 Task: Change the zoom level of the current page to 125% from device toolbar.
Action: Mouse moved to (1052, 26)
Screenshot: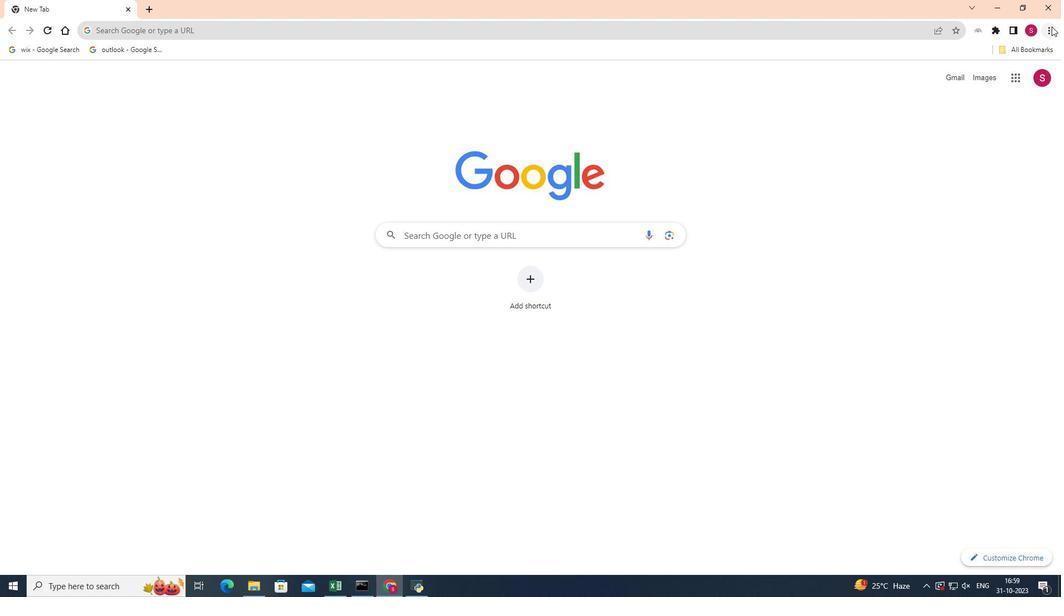 
Action: Mouse pressed left at (1052, 26)
Screenshot: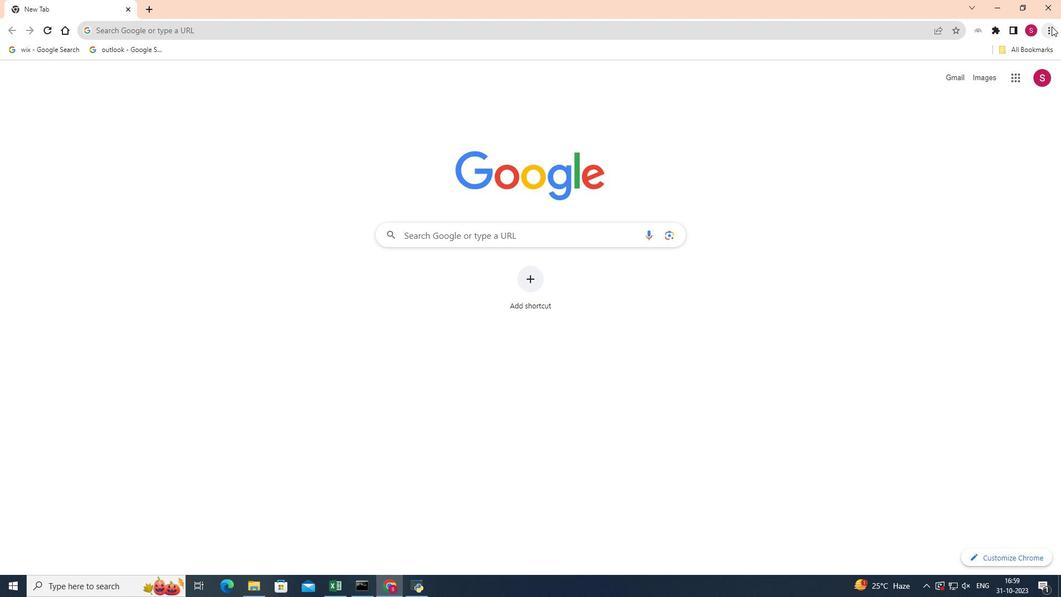 
Action: Mouse moved to (931, 201)
Screenshot: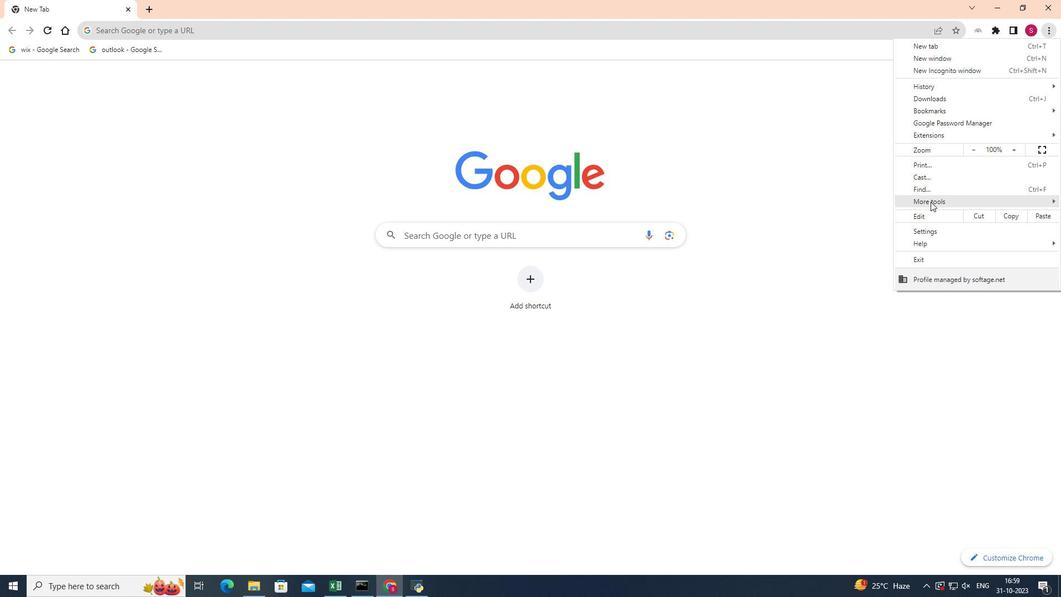 
Action: Mouse pressed left at (931, 201)
Screenshot: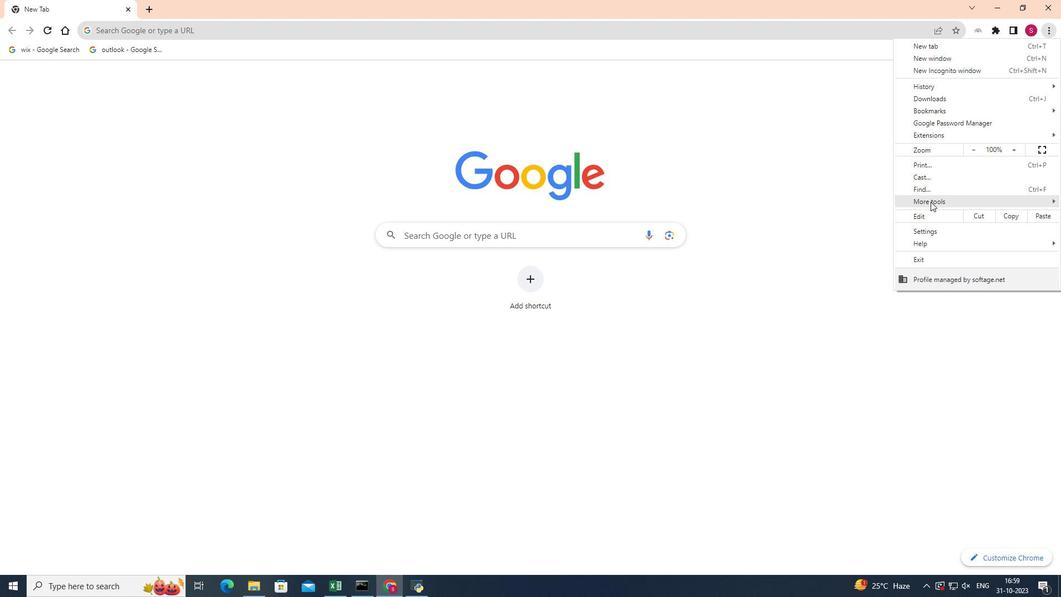 
Action: Mouse moved to (815, 281)
Screenshot: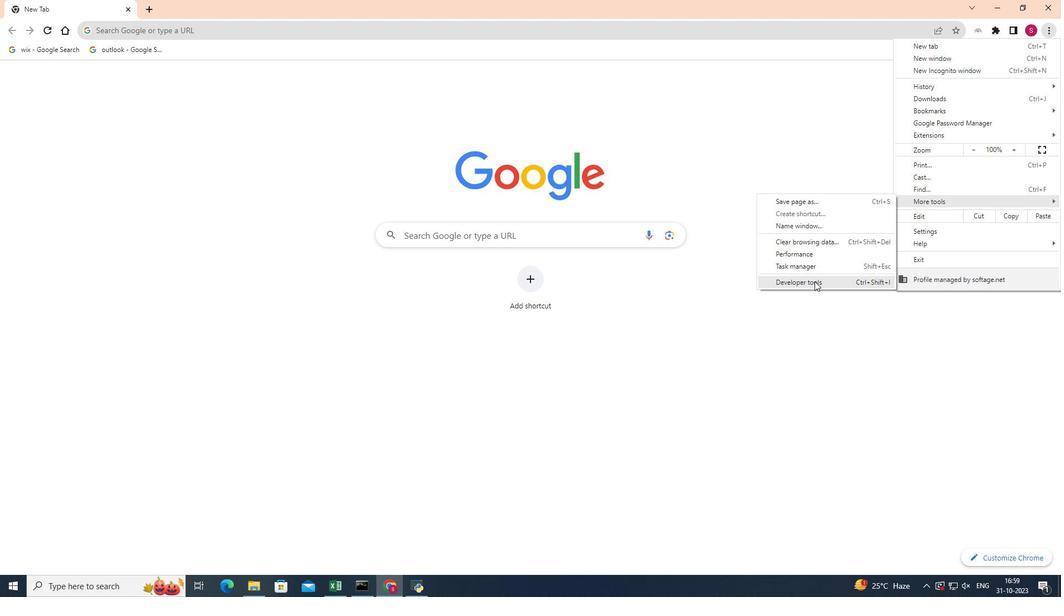 
Action: Mouse pressed left at (815, 281)
Screenshot: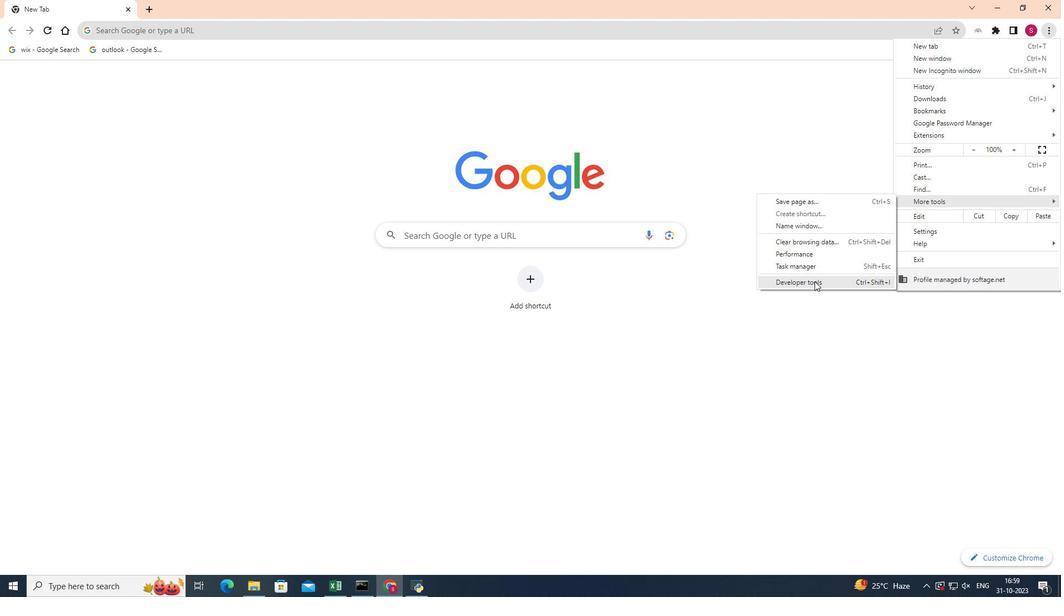 
Action: Mouse moved to (779, 67)
Screenshot: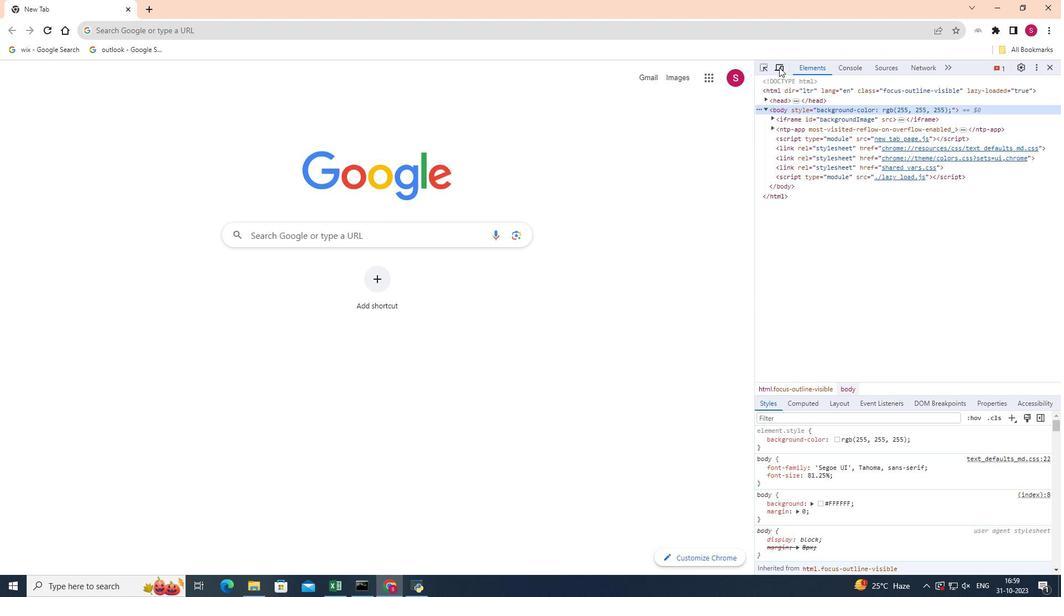 
Action: Mouse pressed left at (779, 67)
Screenshot: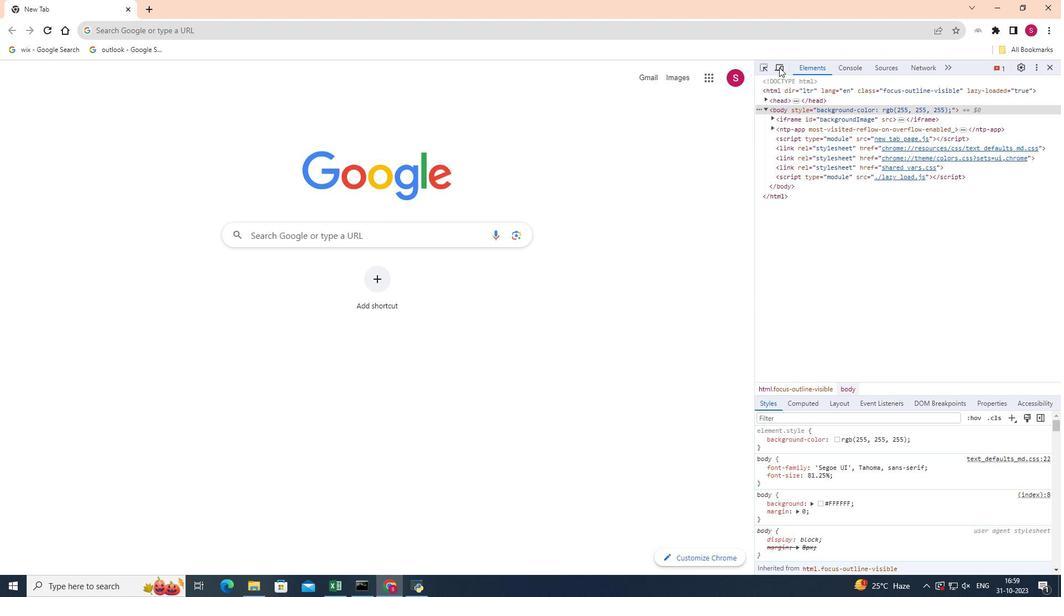 
Action: Mouse moved to (439, 69)
Screenshot: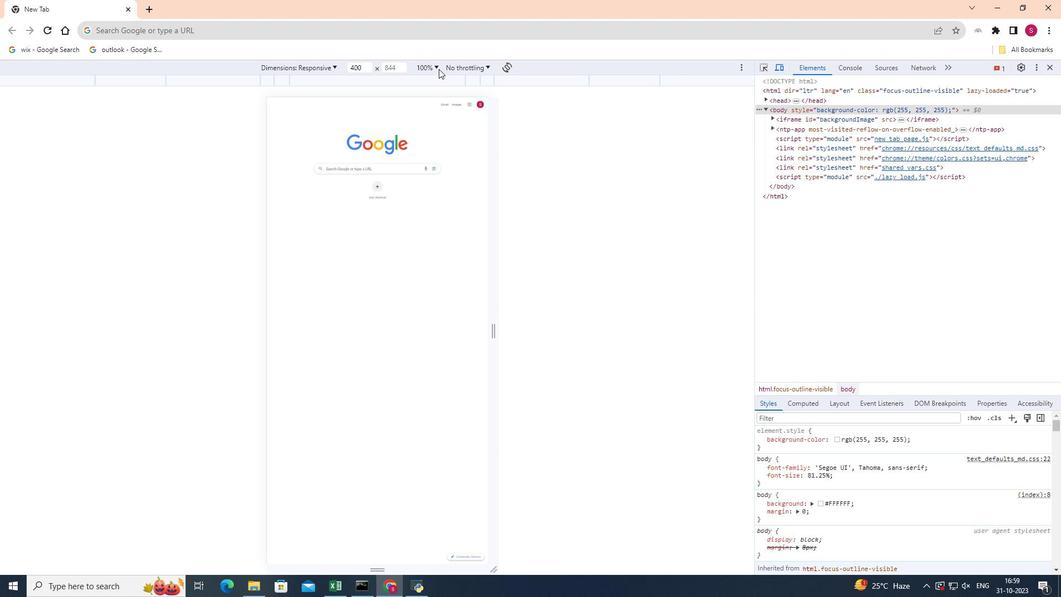 
Action: Mouse pressed left at (439, 69)
Screenshot: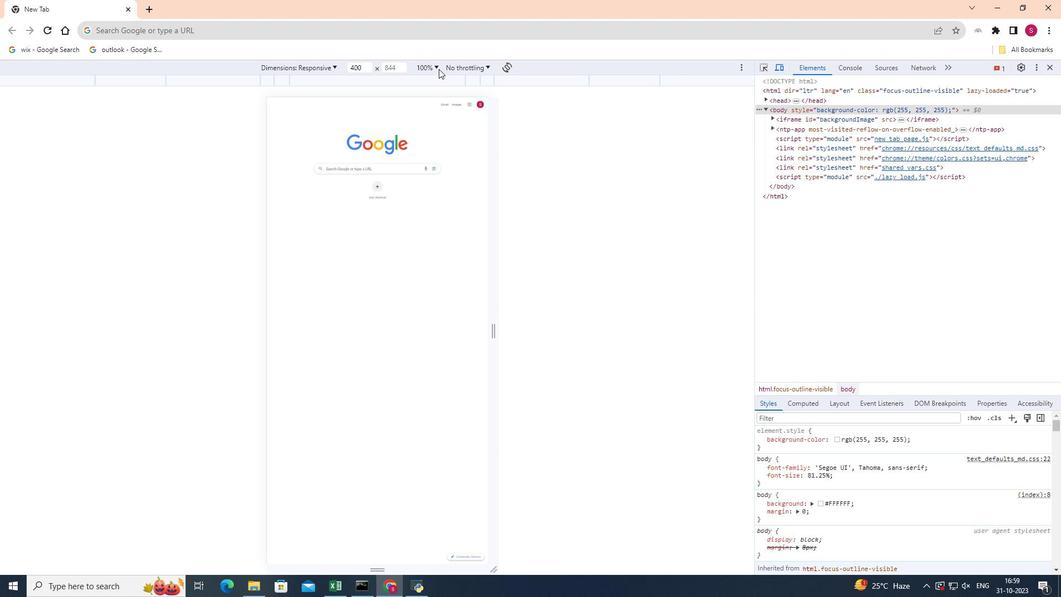 
Action: Mouse moved to (447, 116)
Screenshot: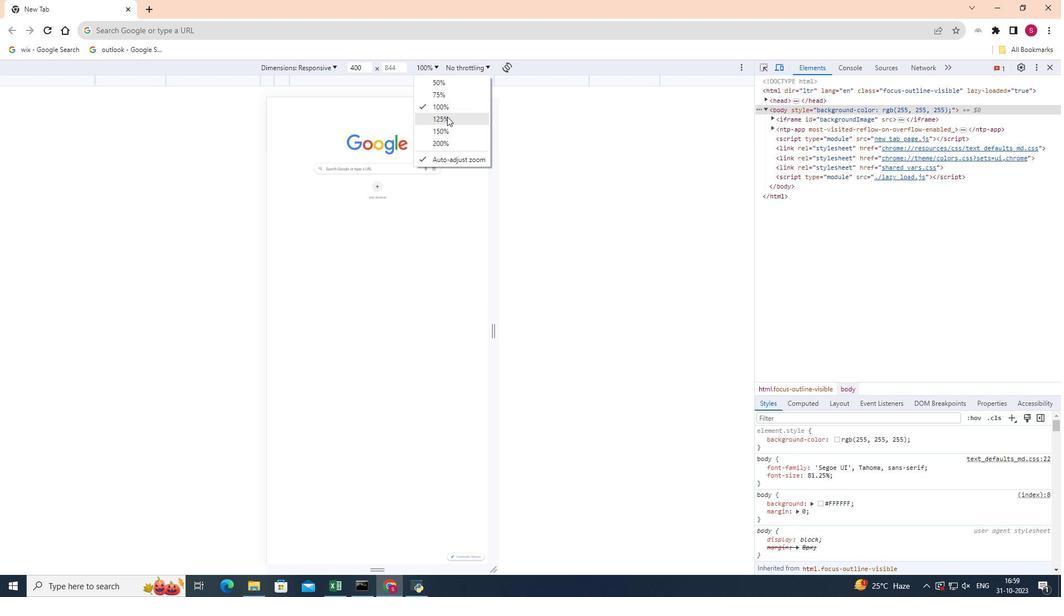 
Action: Mouse pressed left at (447, 116)
Screenshot: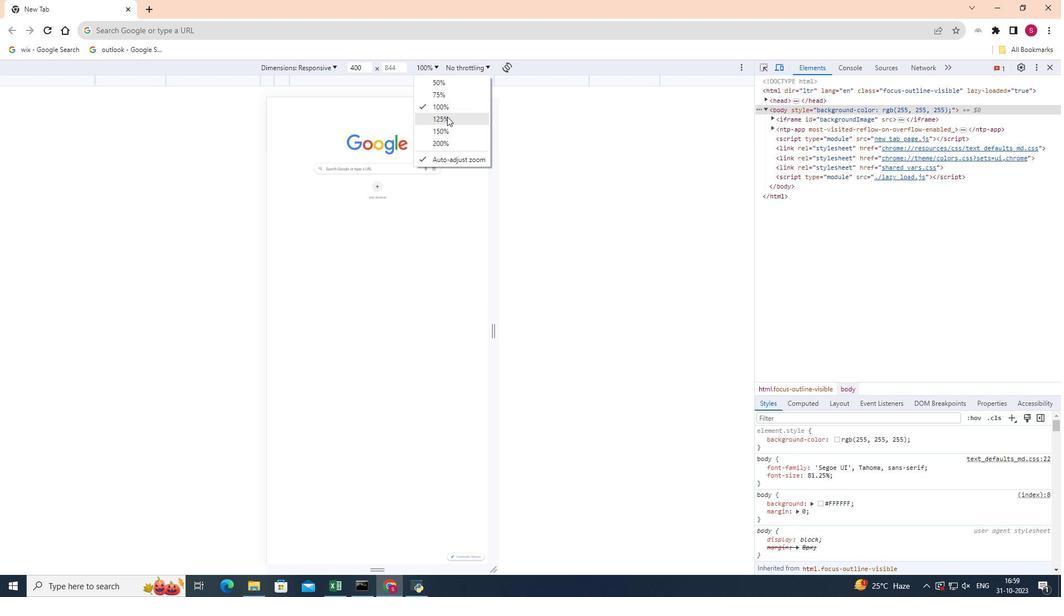 
Action: Mouse moved to (553, 117)
Screenshot: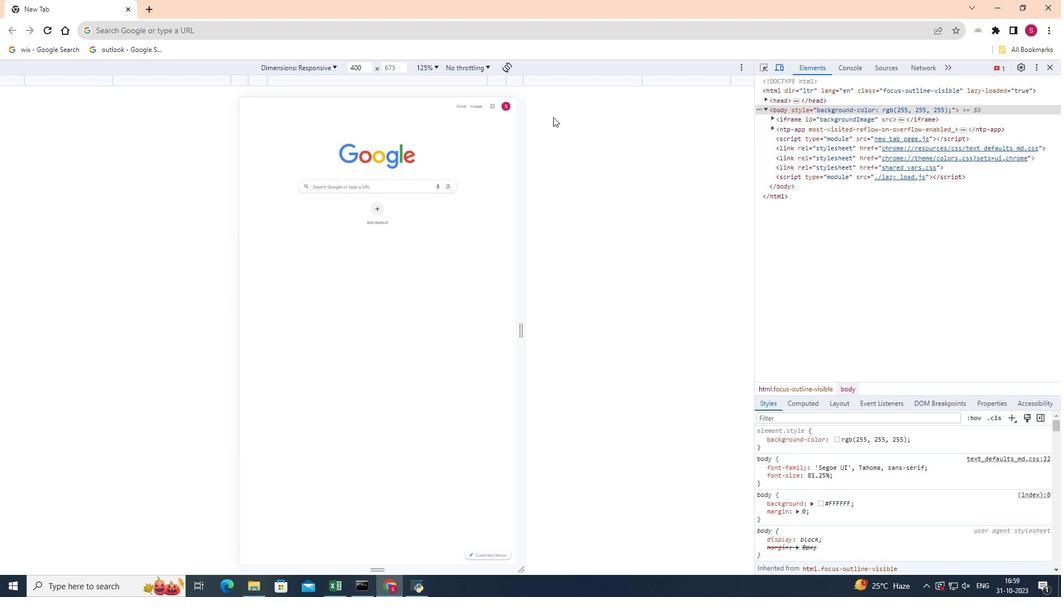 
